 Task: Create Card Social Media Content Review in Board Influencer Marketing Platforms and Tools to Workspace Branding Agencies. Create Card Food and Dining Review in Board Sales Territory Planning and Management to Workspace Branding Agencies. Create Card Social Media Content Review in Board Content Marketing Interactive Quiz Creation and Promotion Strategy to Workspace Branding Agencies
Action: Mouse moved to (114, 51)
Screenshot: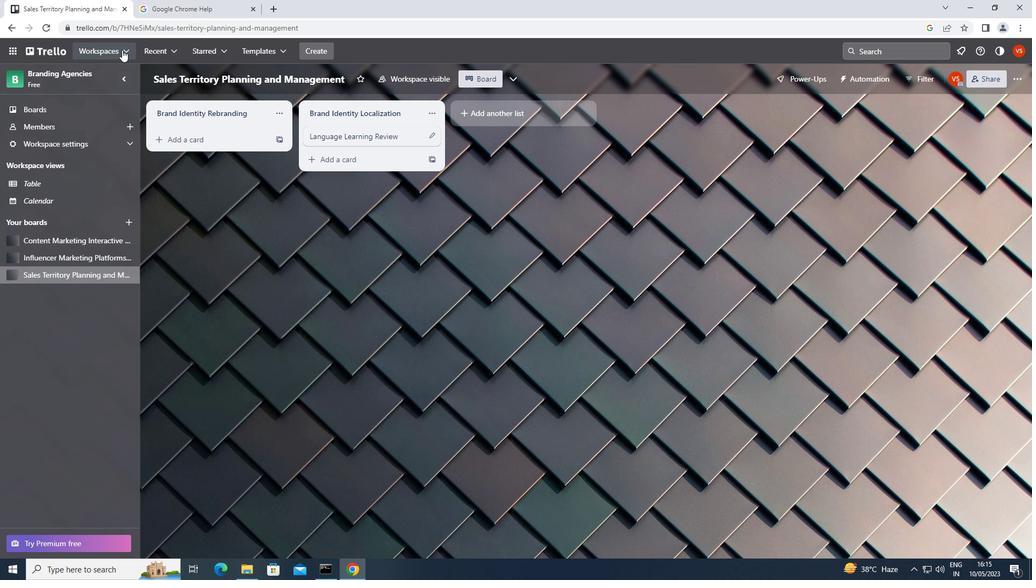 
Action: Mouse pressed left at (114, 51)
Screenshot: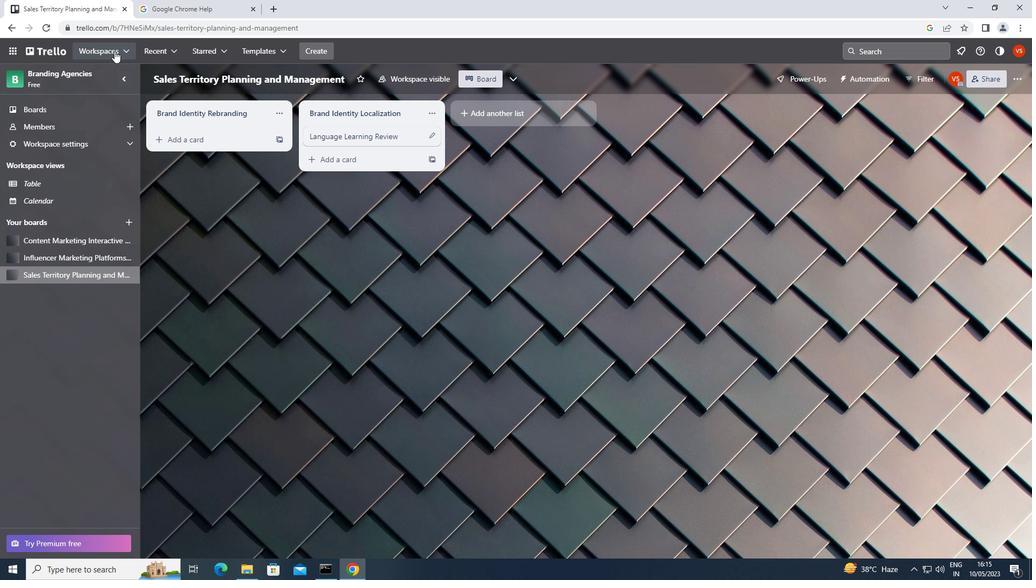 
Action: Mouse moved to (153, 202)
Screenshot: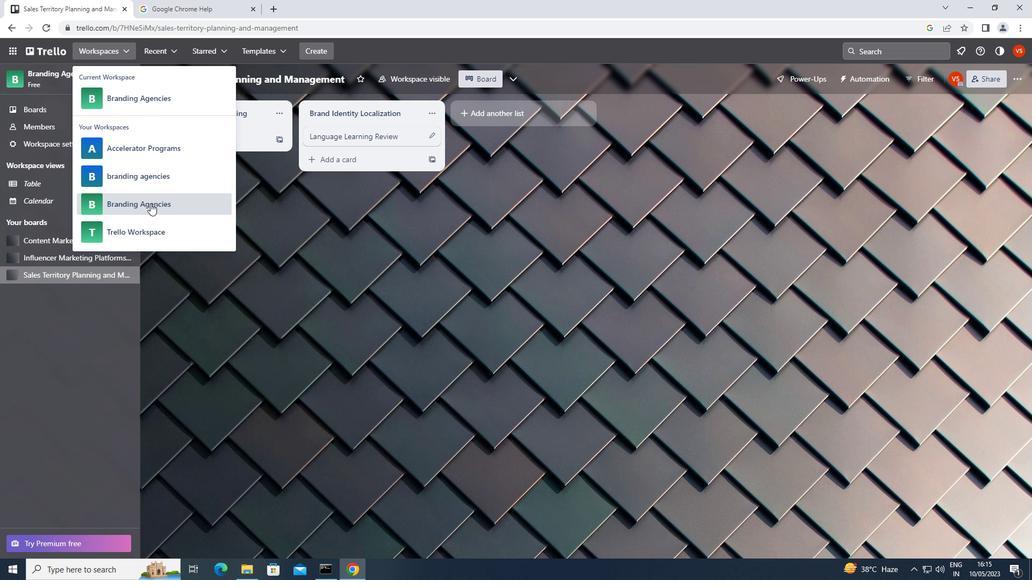 
Action: Mouse pressed left at (153, 202)
Screenshot: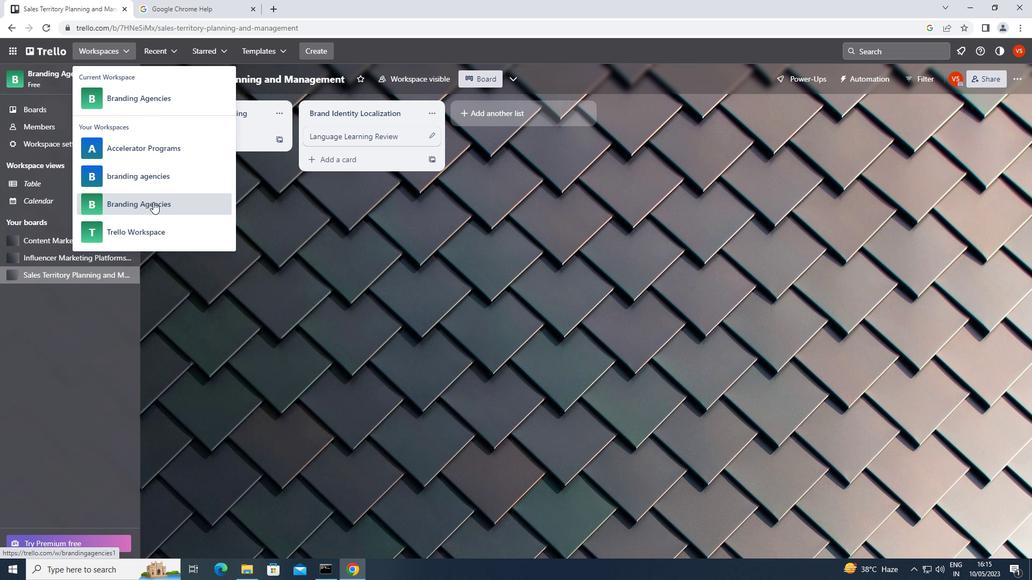 
Action: Mouse moved to (770, 433)
Screenshot: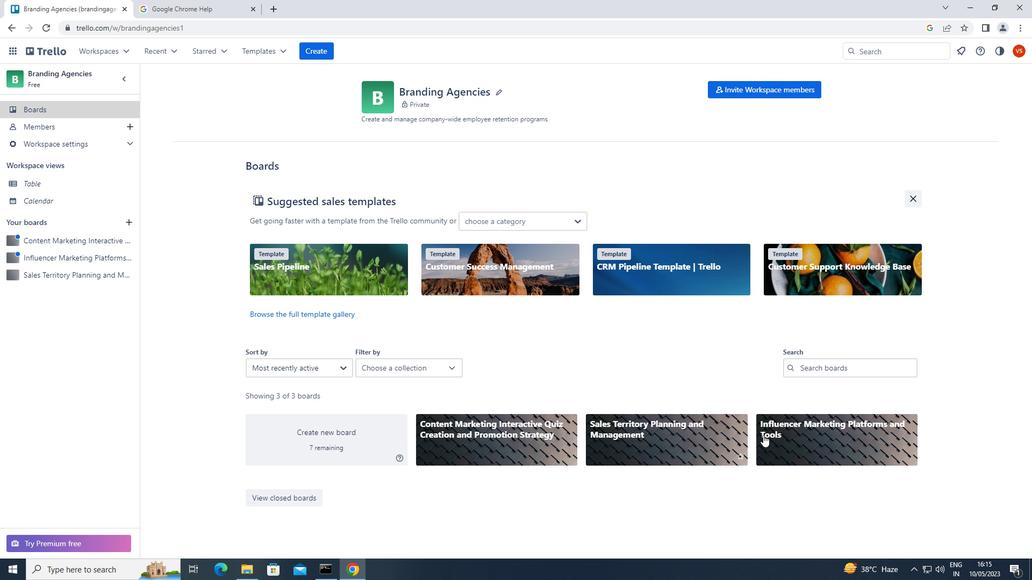 
Action: Mouse pressed left at (770, 433)
Screenshot: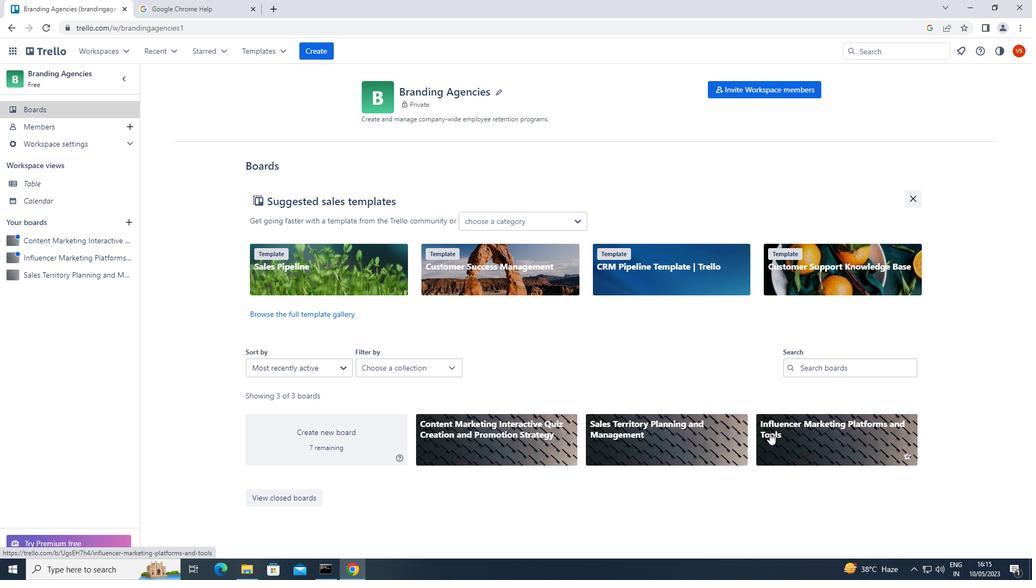 
Action: Mouse moved to (207, 164)
Screenshot: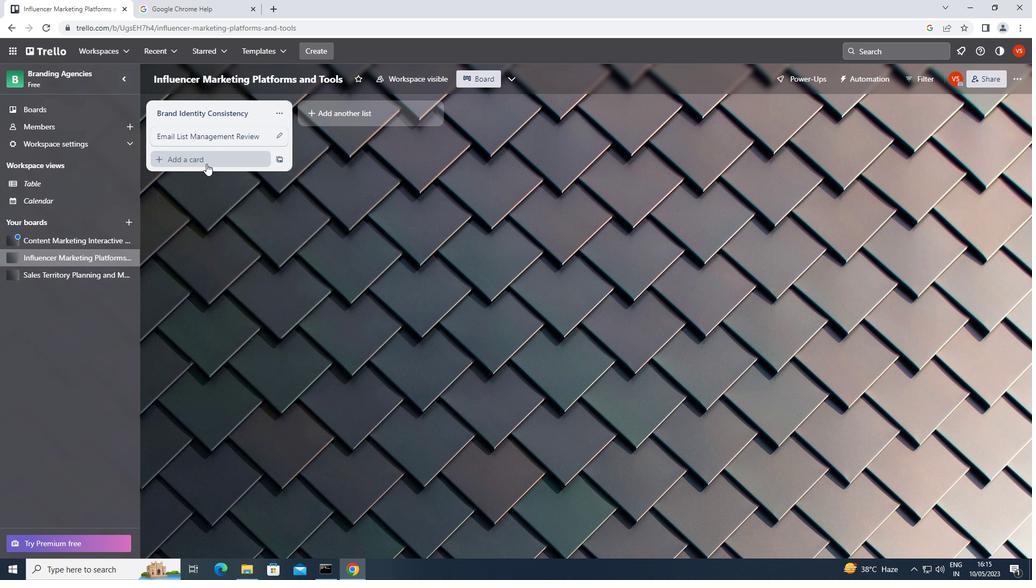 
Action: Mouse pressed left at (207, 164)
Screenshot: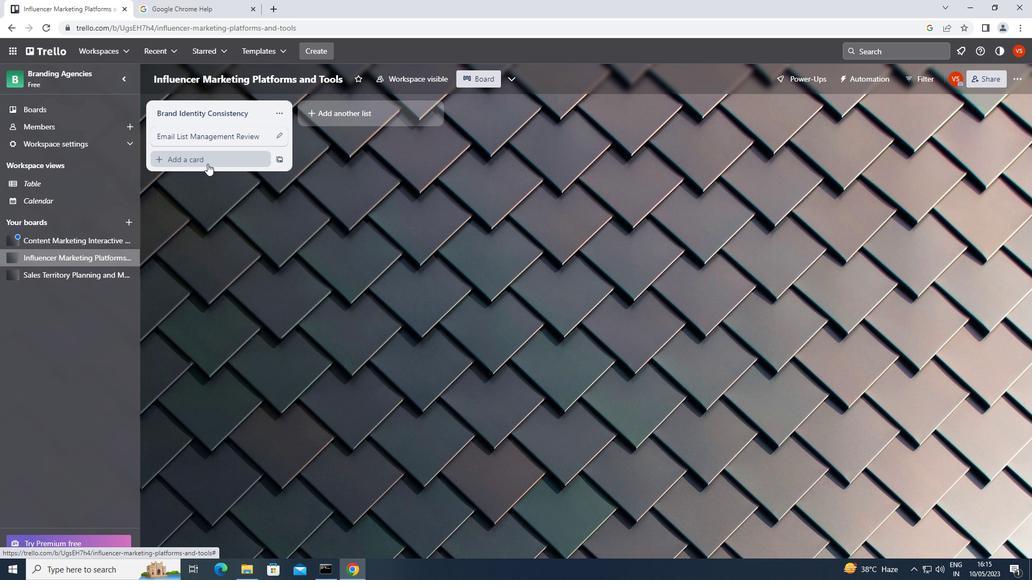 
Action: Mouse moved to (193, 167)
Screenshot: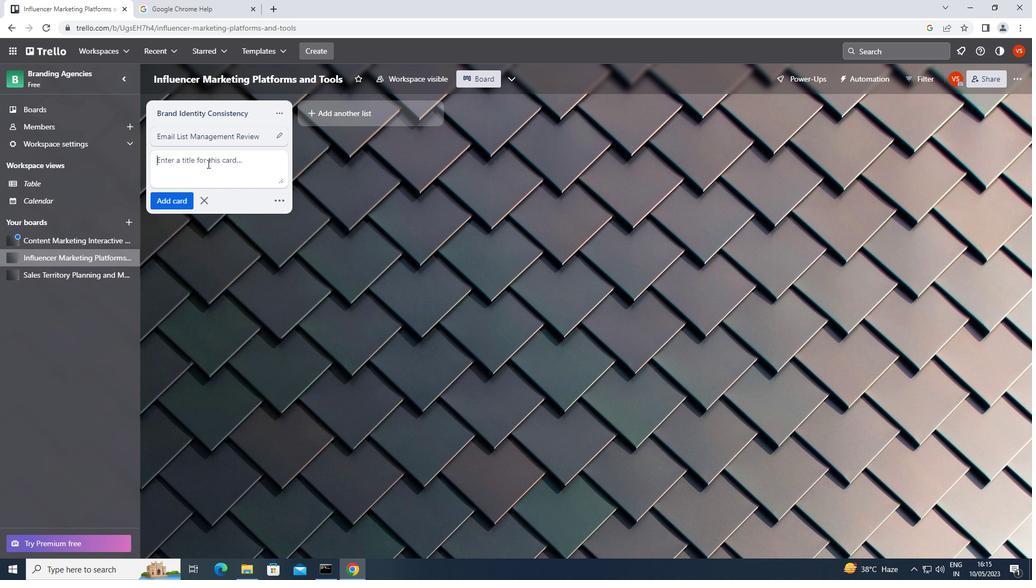 
Action: Key pressed <Key.shift>SOCIAL<Key.space><Key.shift>MEDIA<Key.space><Key.shift><Key.shift><Key.shift>CONTENT<Key.space><Key.shift>REVIEW
Screenshot: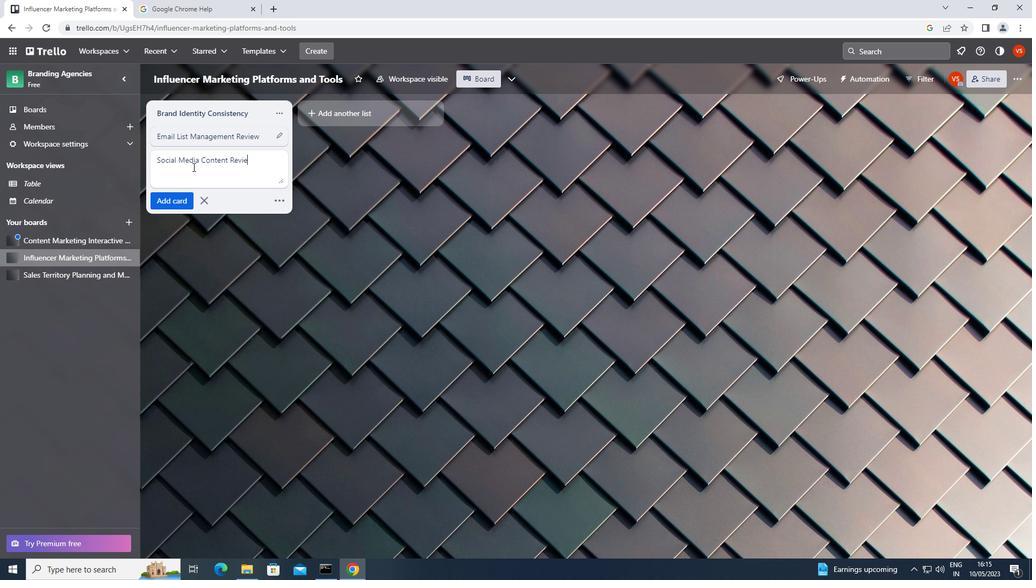 
Action: Mouse moved to (93, 281)
Screenshot: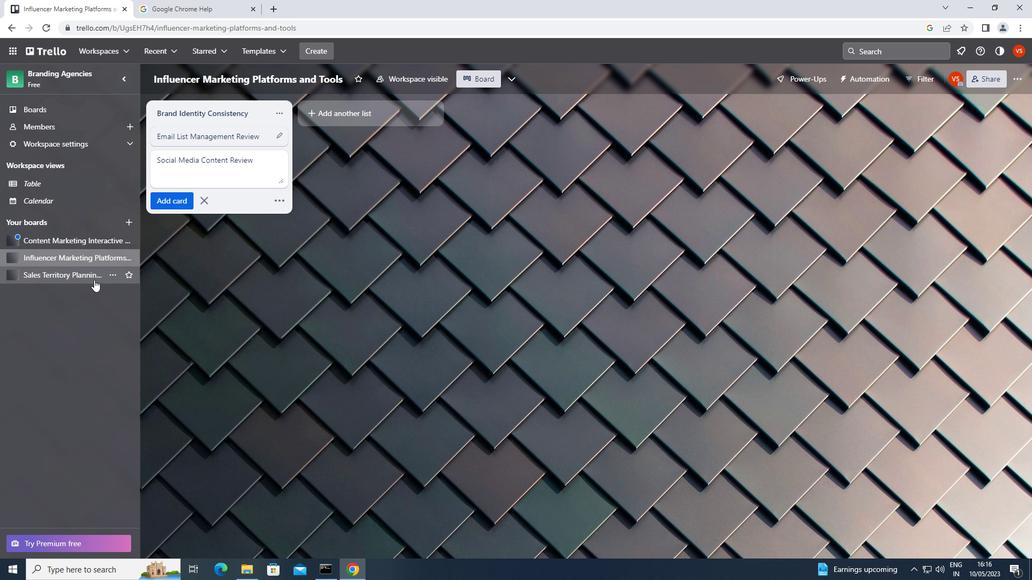 
Action: Mouse pressed left at (93, 281)
Screenshot: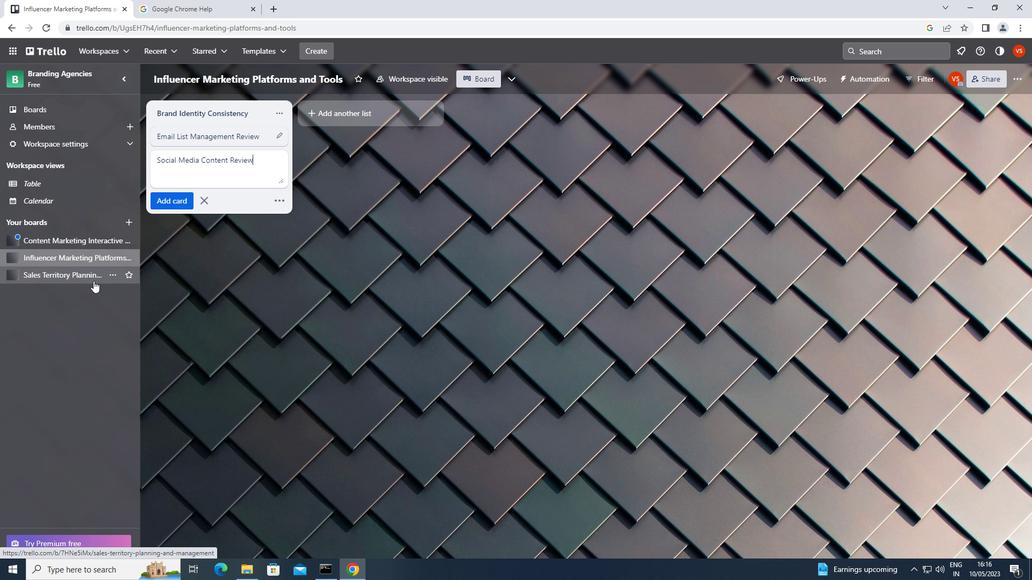 
Action: Mouse moved to (176, 139)
Screenshot: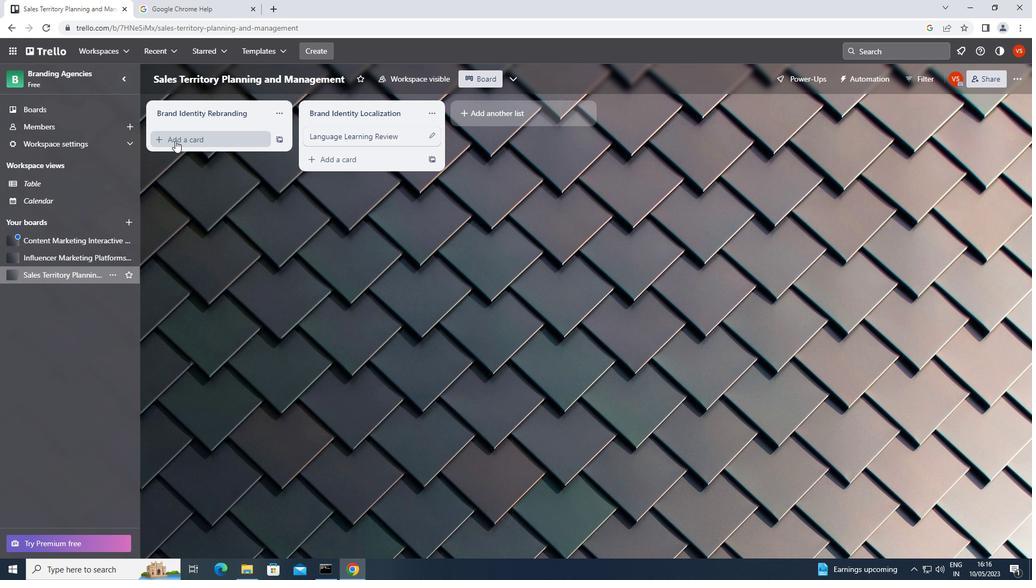 
Action: Mouse pressed left at (176, 139)
Screenshot: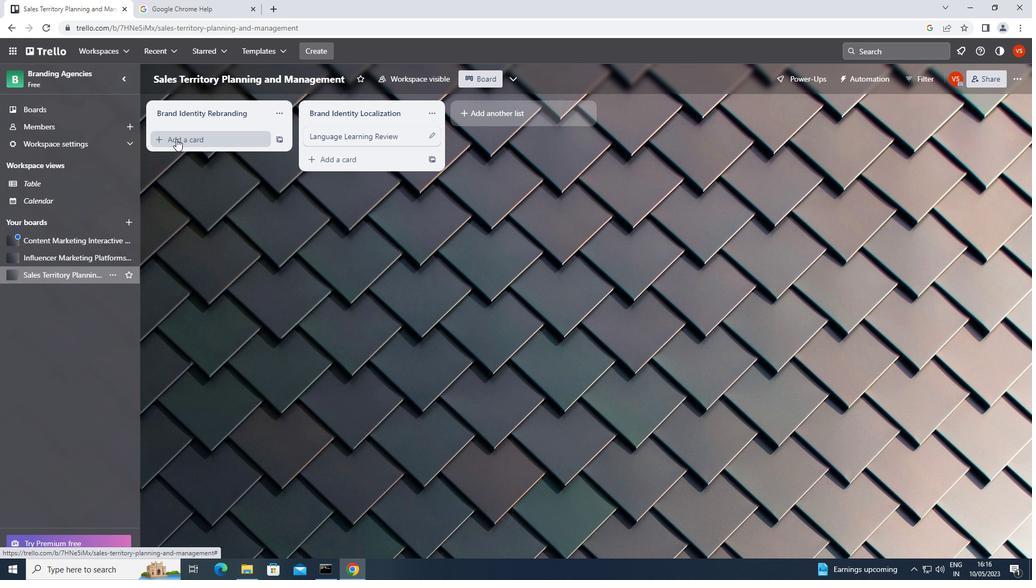
Action: Mouse moved to (180, 141)
Screenshot: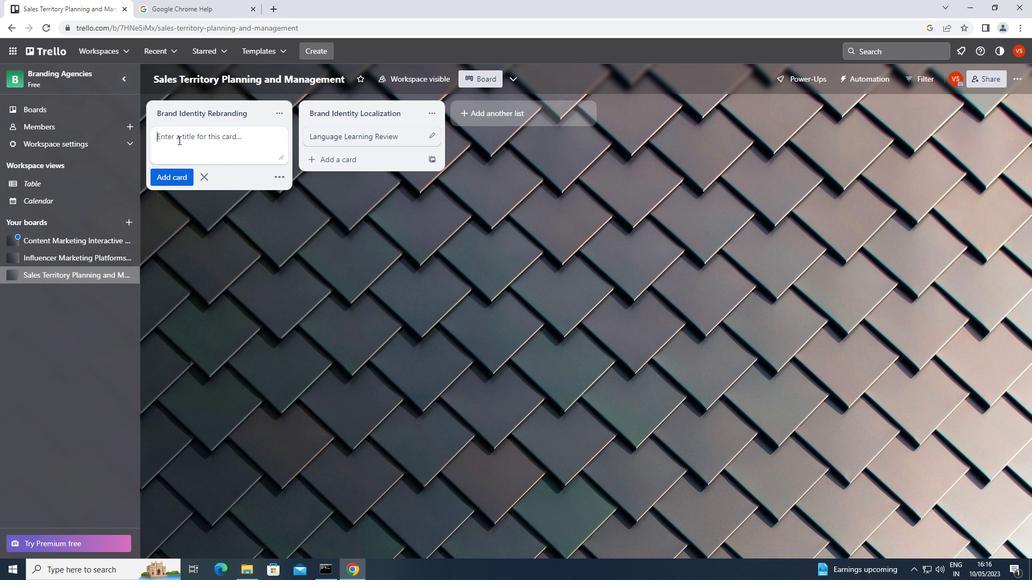 
Action: Key pressed <Key.shift><Key.shift><Key.shift><Key.shift><Key.shift><Key.shift><Key.shift><Key.shift><Key.shift><Key.shift><Key.shift><Key.shift><Key.shift><Key.shift><Key.shift><Key.shift><Key.shift><Key.shift><Key.shift><Key.shift><Key.shift><Key.shift><Key.shift><Key.shift><Key.shift>FOOD<Key.space>AND<Key.space><Key.shift><Key.shift>DINING<Key.space><Key.shift><Key.shift><Key.shift><Key.shift><Key.shift><Key.shift><Key.shift>REVIEW
Screenshot: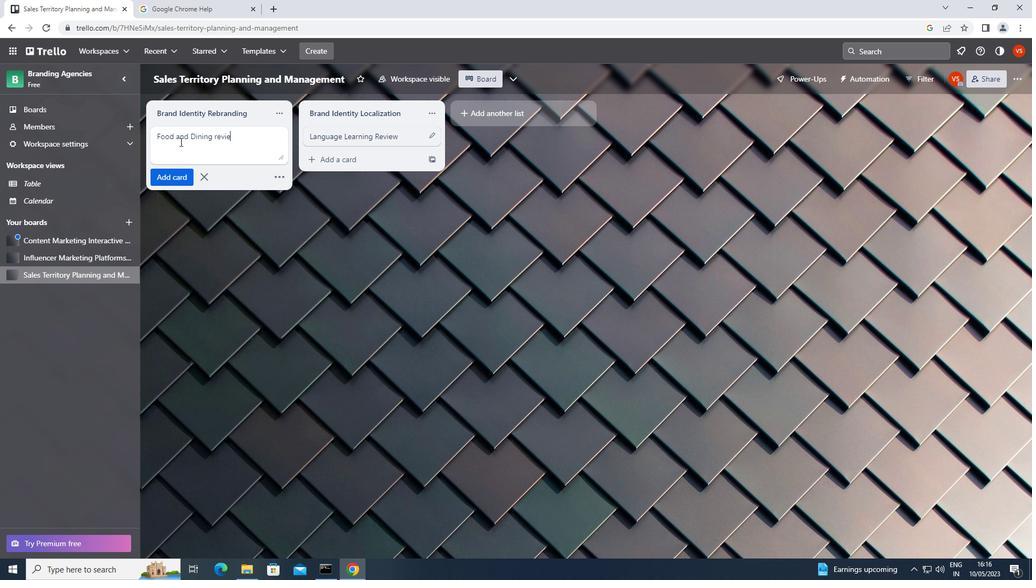 
Action: Mouse moved to (215, 137)
Screenshot: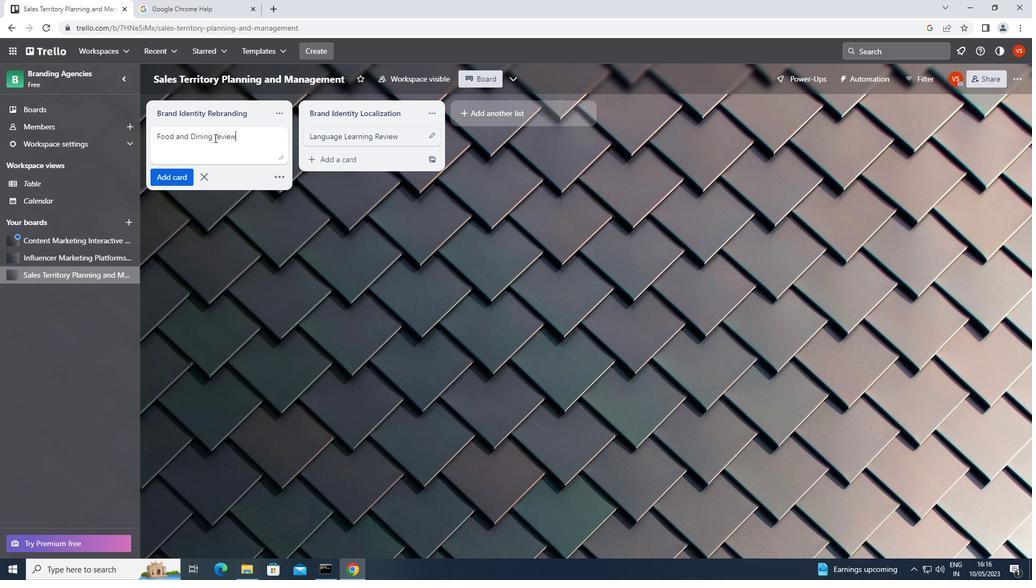 
Action: Mouse pressed left at (215, 137)
Screenshot: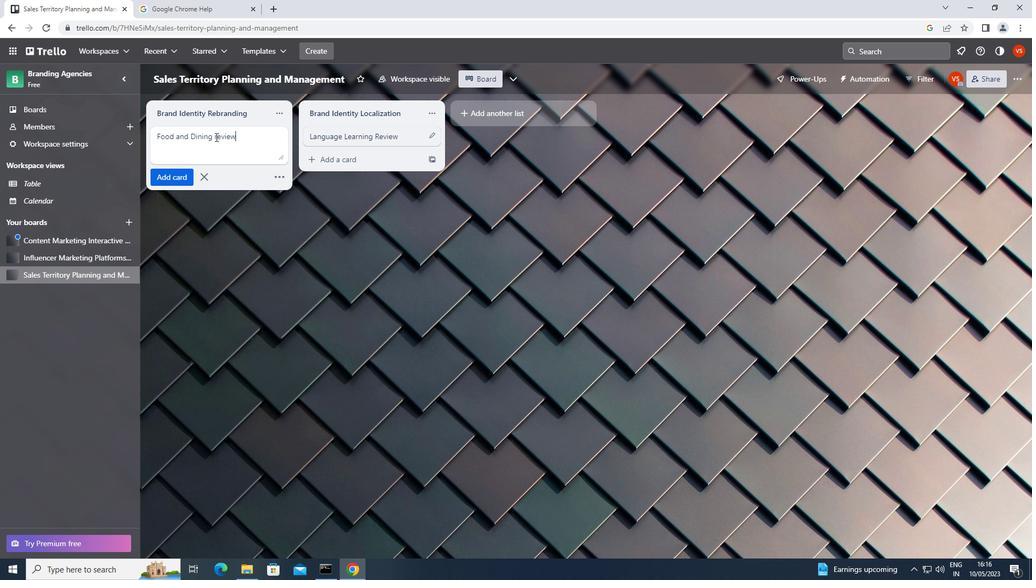 
Action: Mouse moved to (216, 135)
Screenshot: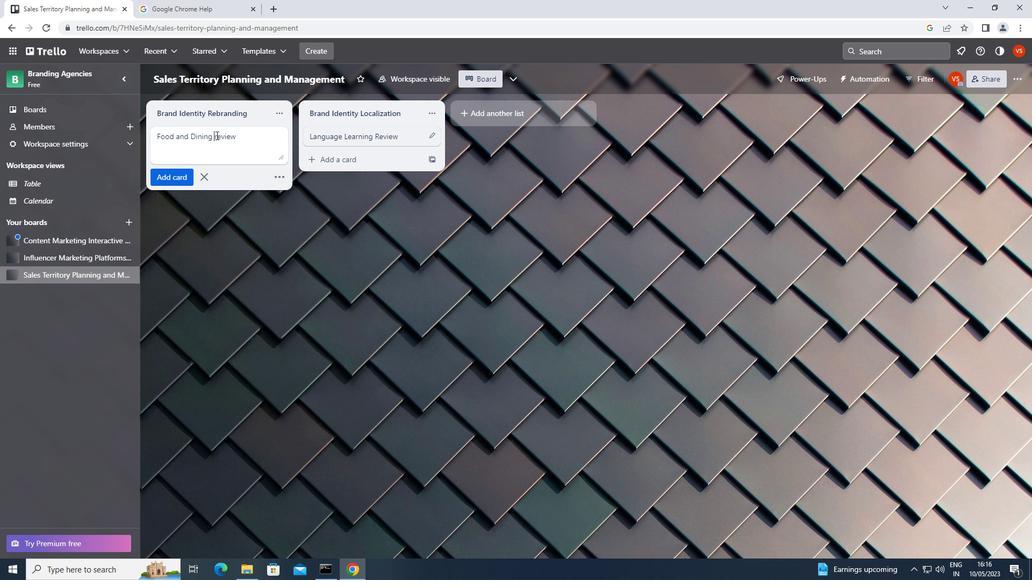 
Action: Mouse pressed left at (216, 135)
Screenshot: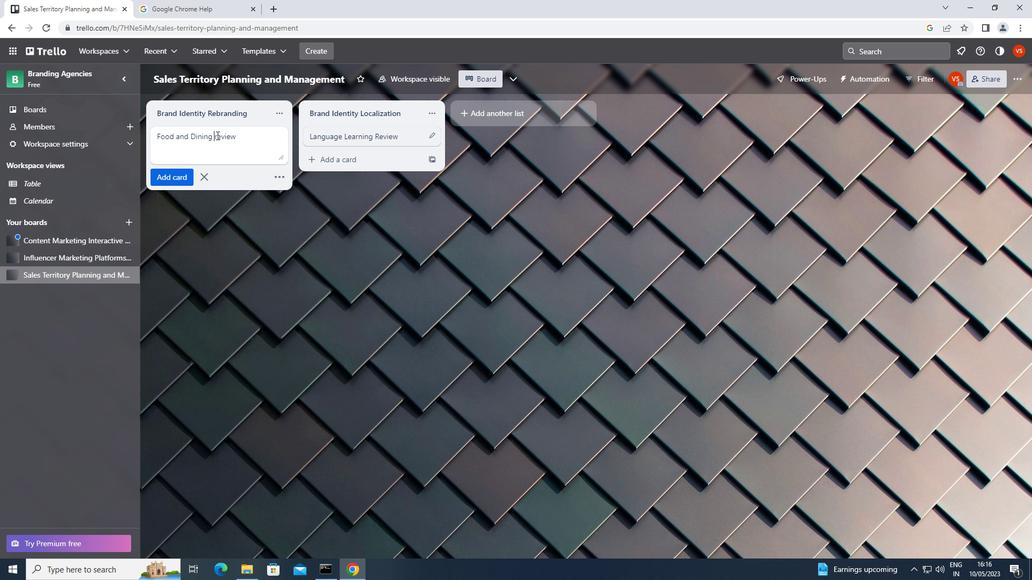 
Action: Key pressed <Key.backspace><Key.shift>R
Screenshot: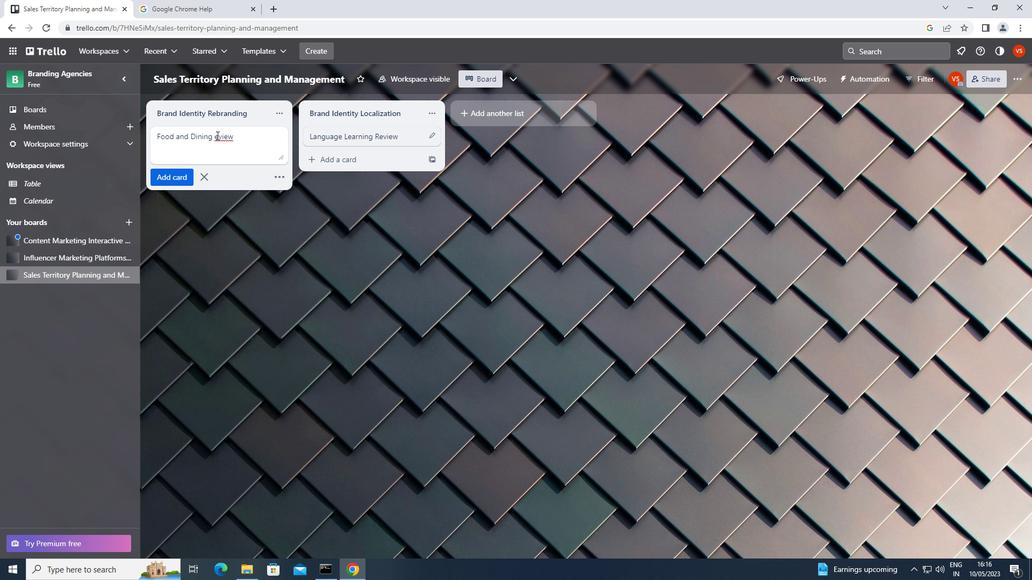 
Action: Mouse moved to (84, 241)
Screenshot: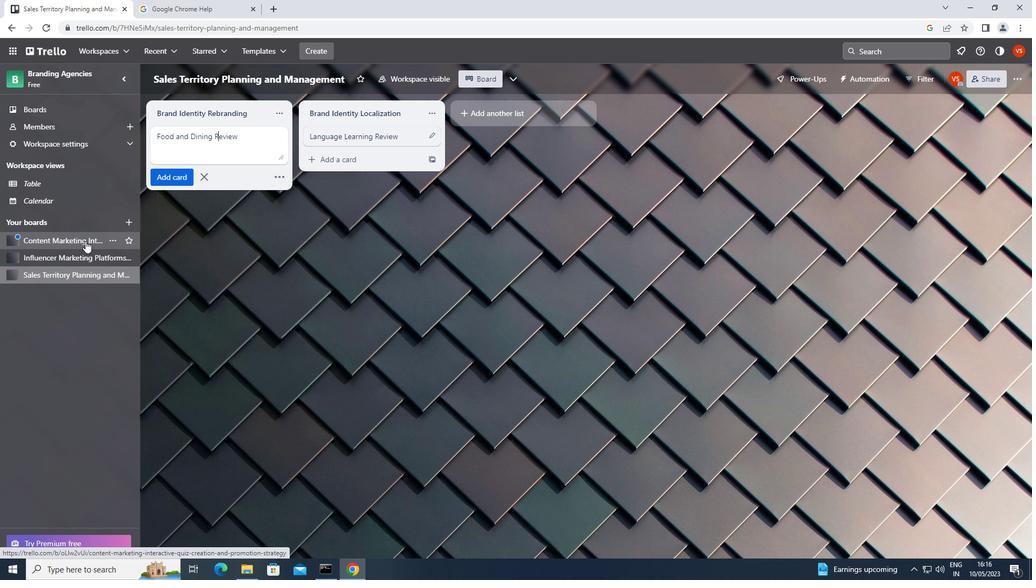 
Action: Mouse pressed left at (84, 241)
Screenshot: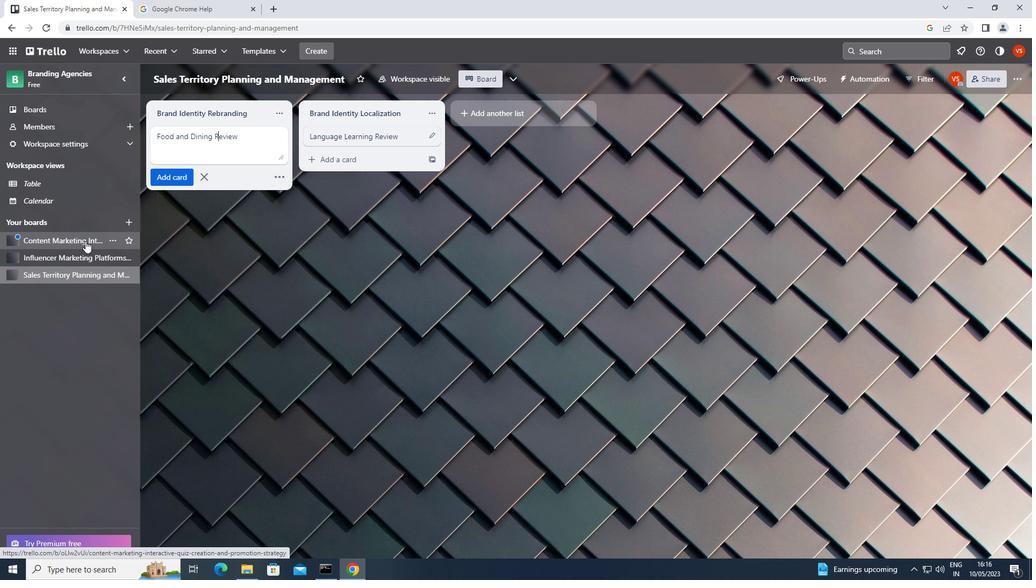 
Action: Mouse moved to (196, 172)
Screenshot: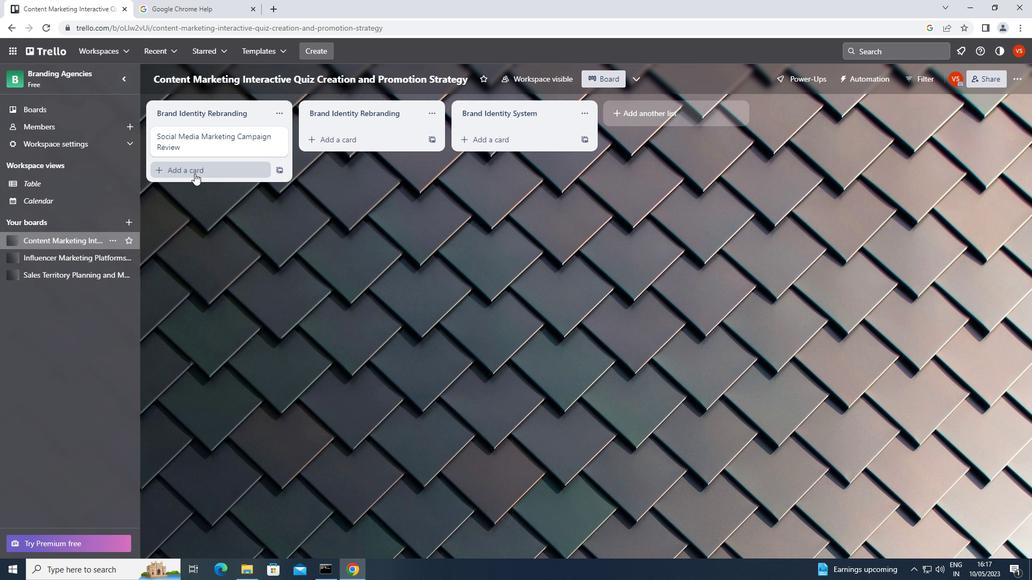 
Action: Mouse pressed left at (196, 172)
Screenshot: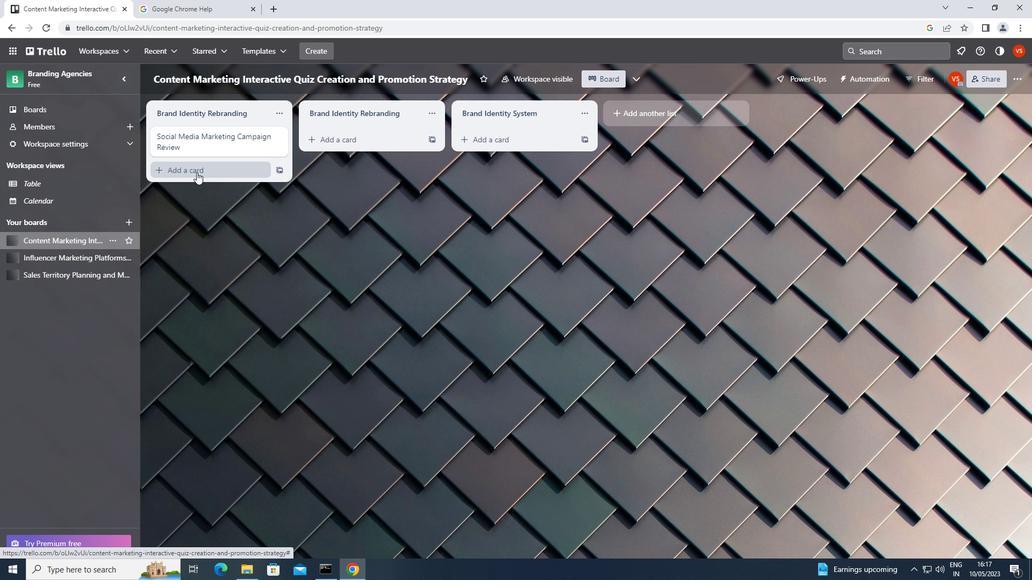 
Action: Key pressed <Key.shift><Key.shift><Key.shift><Key.shift>SOCIAL<Key.space><Key.shift><Key.shift><Key.shift><Key.shift>MEDIA<Key.space><Key.shift><Key.shift><Key.shift><Key.shift><Key.shift><Key.shift><Key.shift><Key.shift><Key.shift>CONTENT<Key.space><Key.shift><Key.shift><Key.shift><Key.shift>REVIEW
Screenshot: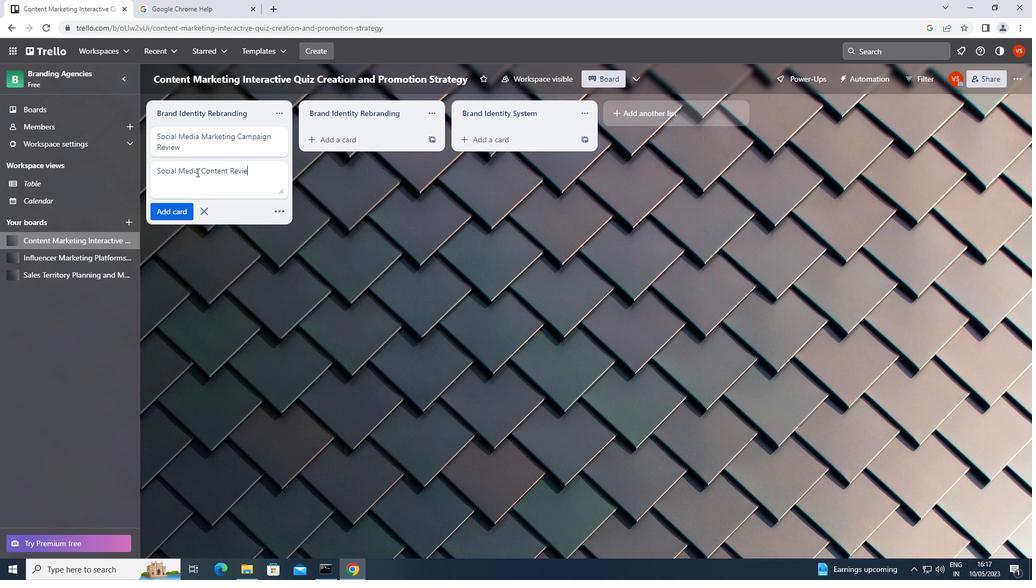 
Action: Mouse moved to (199, 171)
Screenshot: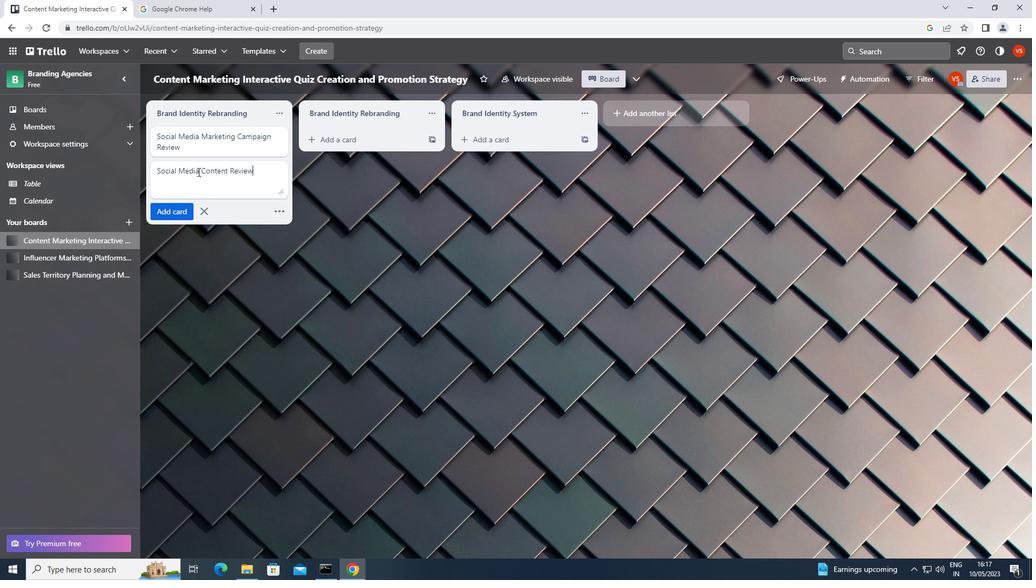 
Action: Key pressed <Key.enter>
Screenshot: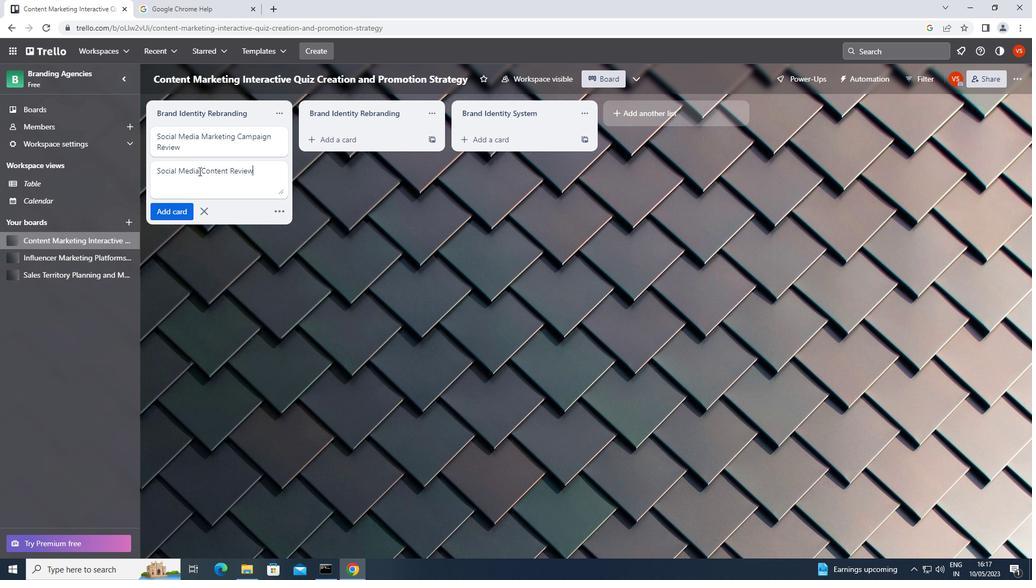 
